 Task: Add a dependency to the task Add support for user-generated content and comments , the existing task  Create a feature for users to report inappropriate content in the project VentureTech.
Action: Mouse moved to (53, 293)
Screenshot: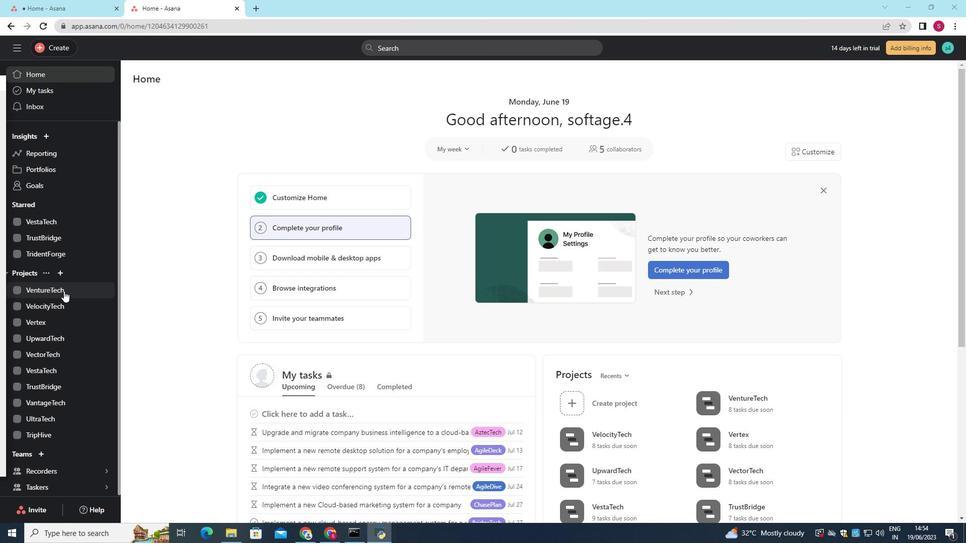 
Action: Mouse pressed left at (53, 293)
Screenshot: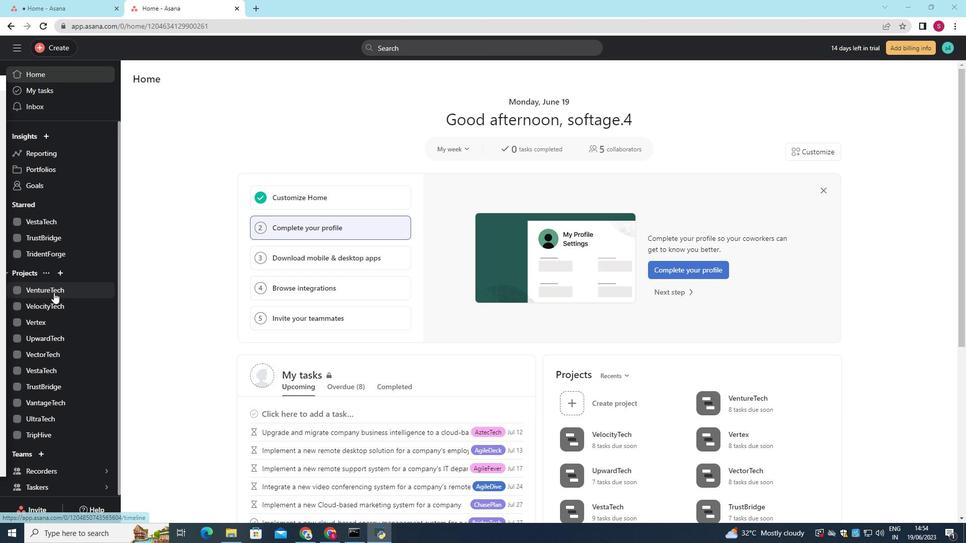 
Action: Mouse moved to (176, 101)
Screenshot: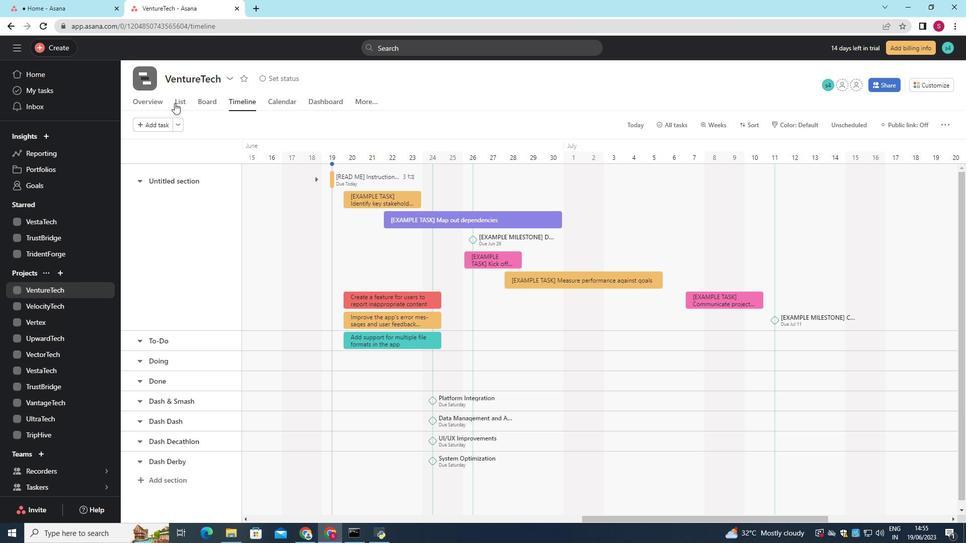 
Action: Mouse pressed left at (176, 101)
Screenshot: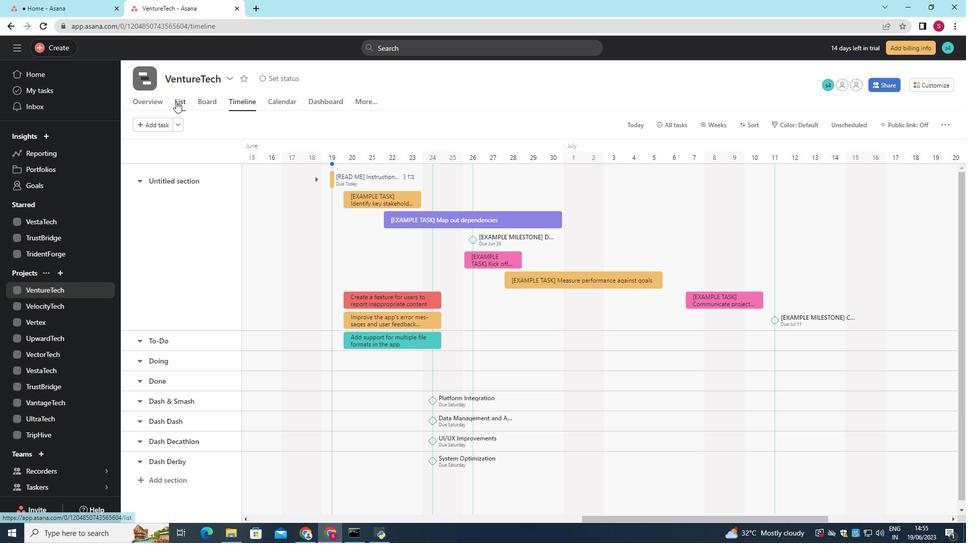 
Action: Mouse moved to (290, 331)
Screenshot: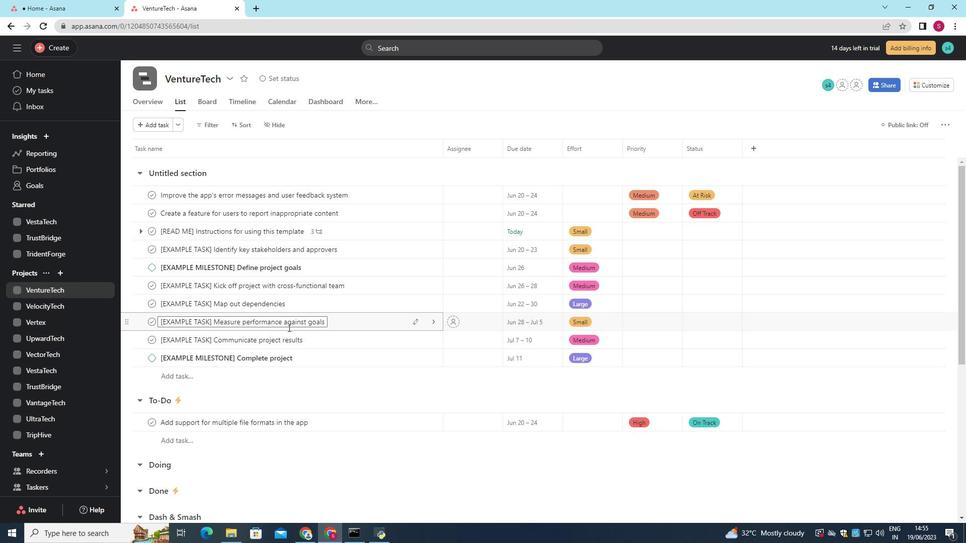 
Action: Mouse scrolled (290, 331) with delta (0, 0)
Screenshot: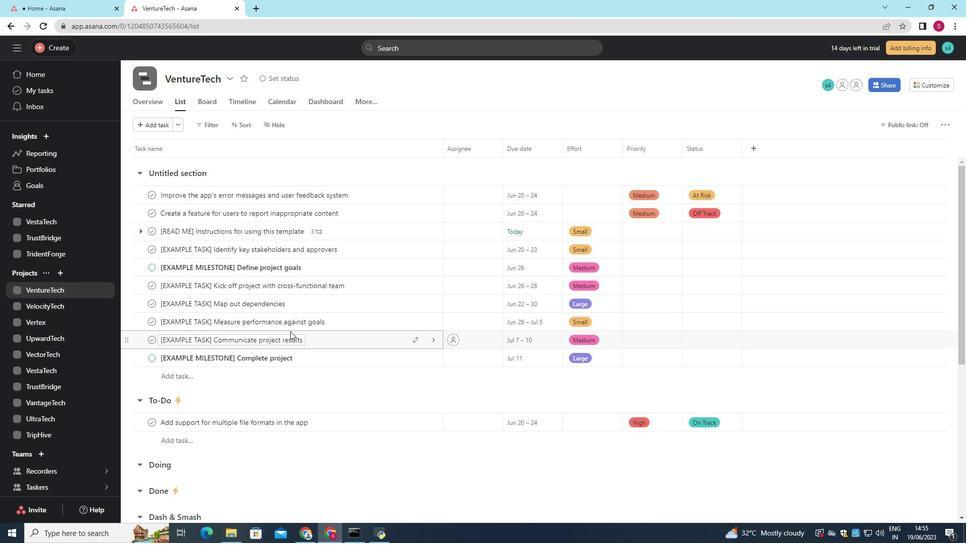 
Action: Mouse scrolled (290, 331) with delta (0, 0)
Screenshot: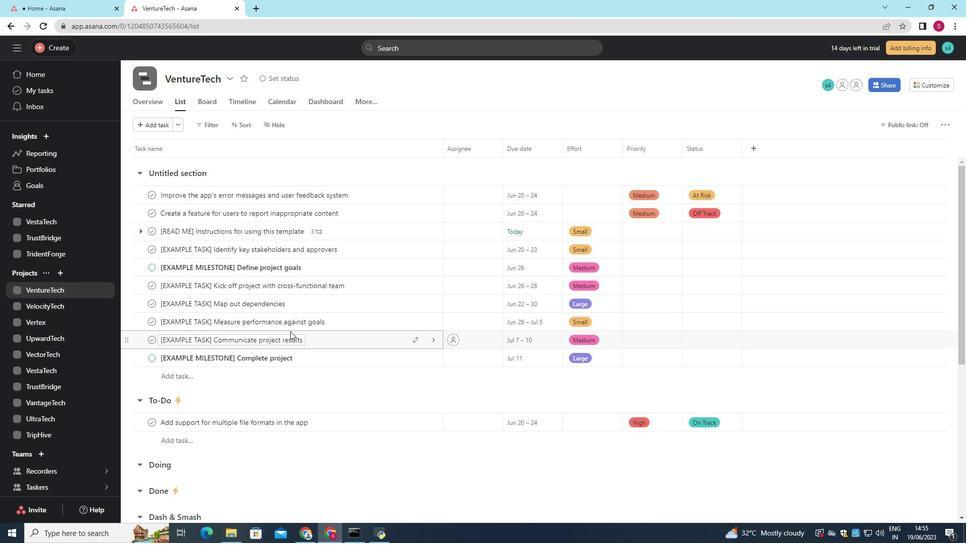 
Action: Mouse scrolled (290, 331) with delta (0, 0)
Screenshot: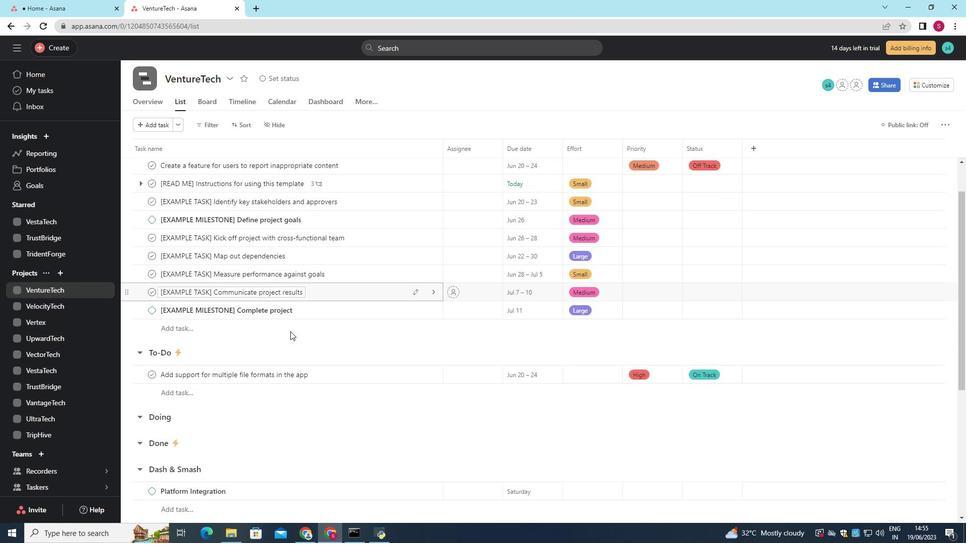 
Action: Mouse moved to (291, 331)
Screenshot: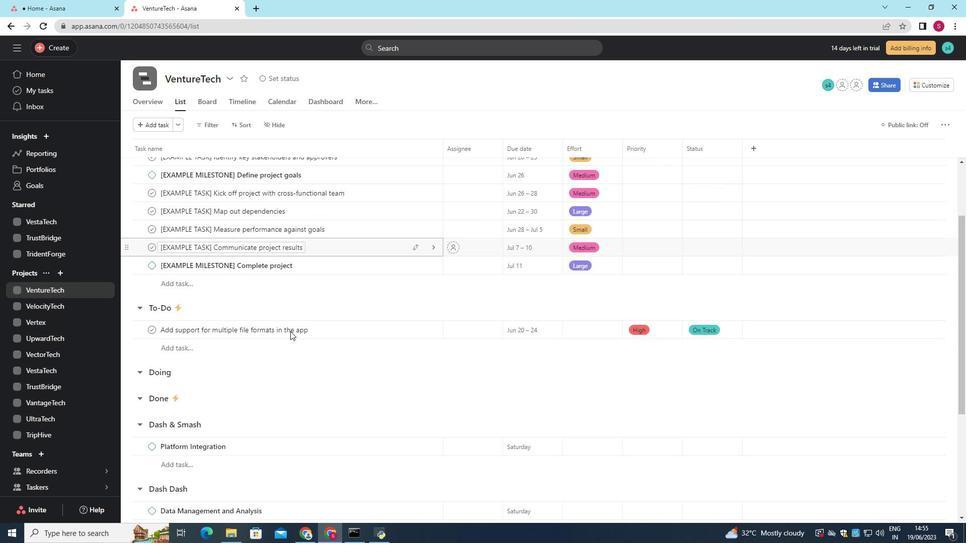 
Action: Mouse scrolled (291, 331) with delta (0, 0)
Screenshot: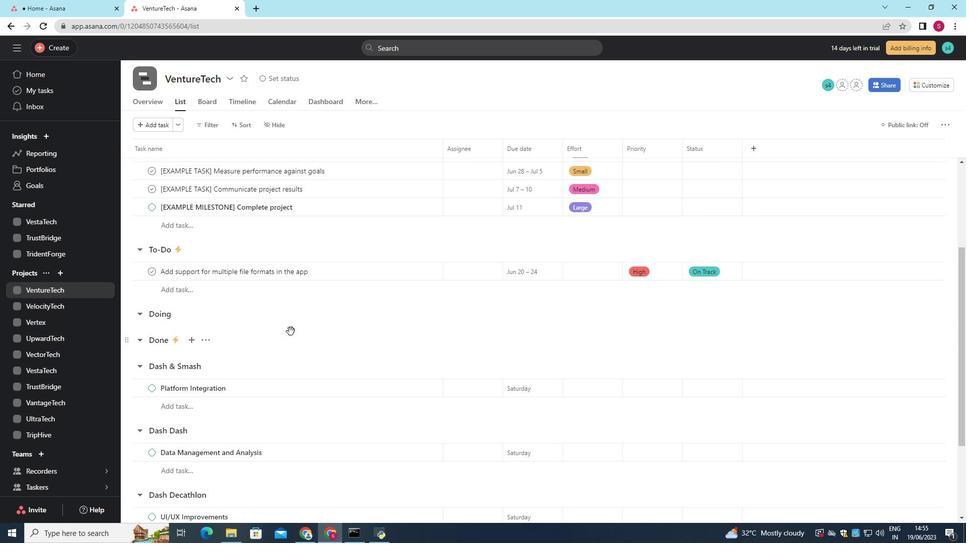 
Action: Mouse scrolled (291, 331) with delta (0, 0)
Screenshot: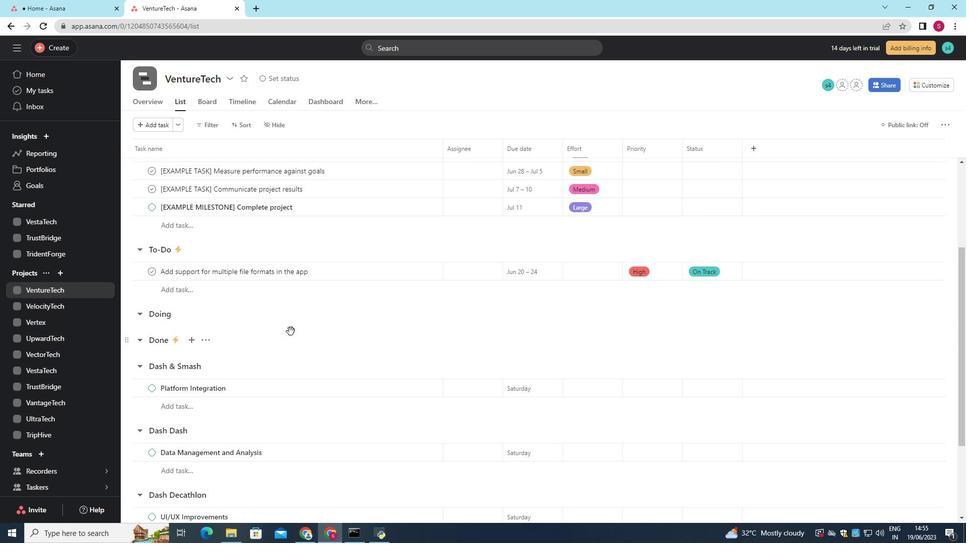 
Action: Mouse scrolled (291, 331) with delta (0, 0)
Screenshot: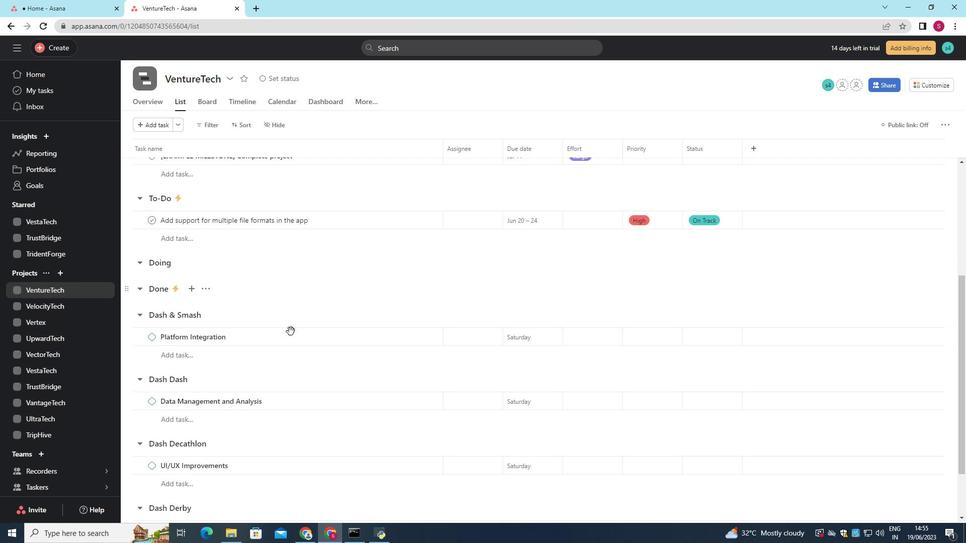 
Action: Mouse scrolled (291, 331) with delta (0, 0)
Screenshot: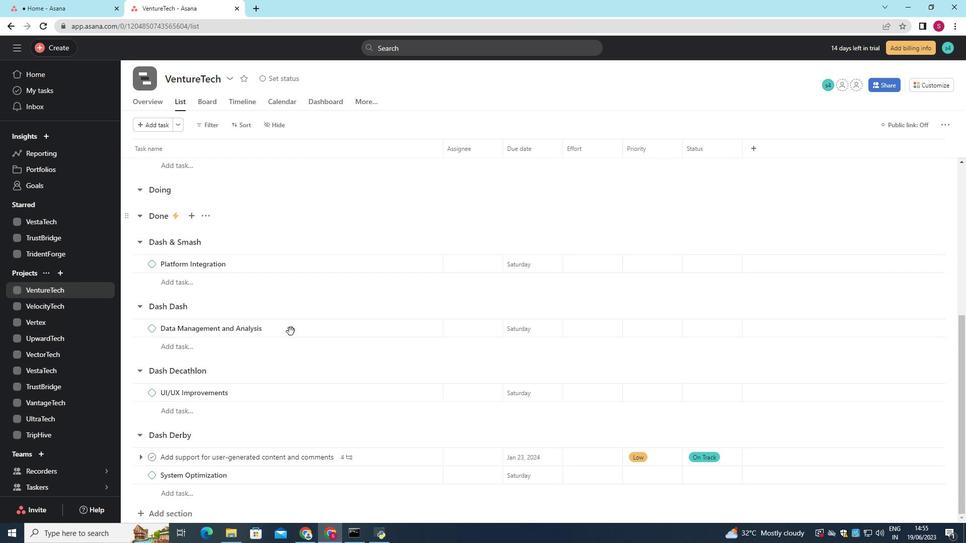 
Action: Mouse moved to (361, 460)
Screenshot: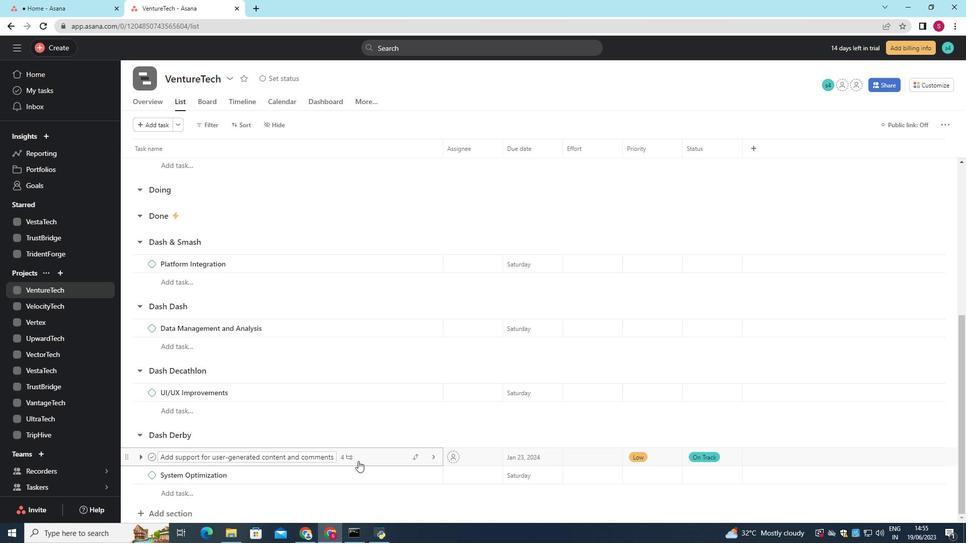 
Action: Mouse pressed left at (361, 460)
Screenshot: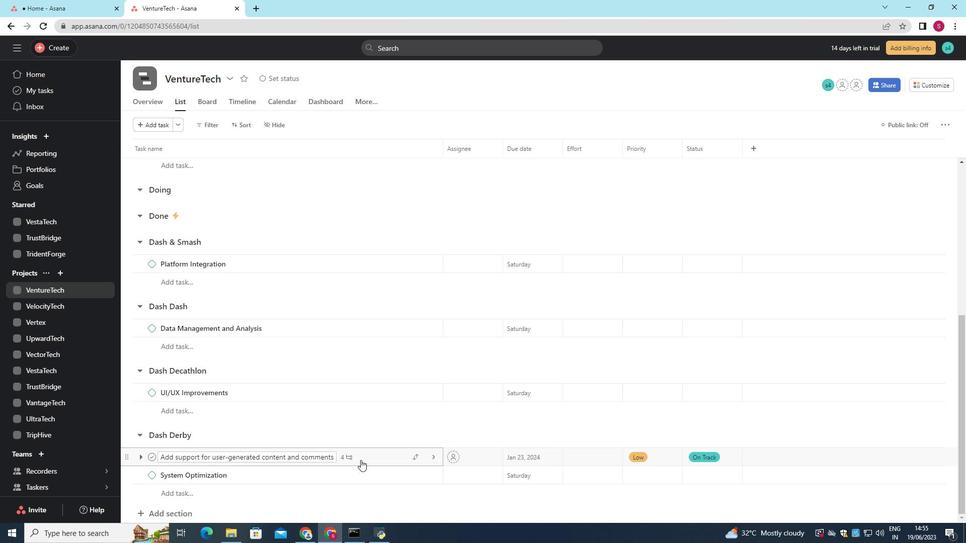 
Action: Mouse moved to (727, 256)
Screenshot: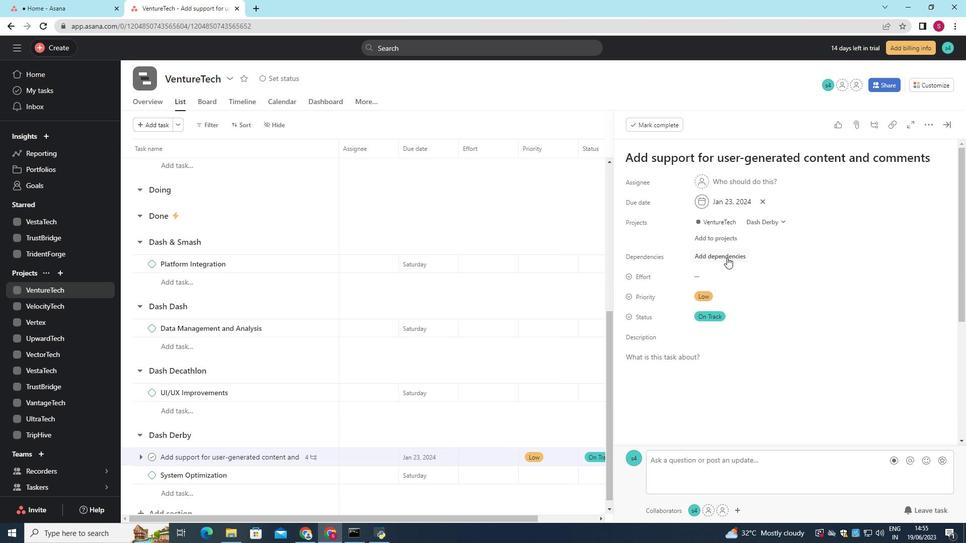 
Action: Mouse pressed left at (727, 256)
Screenshot: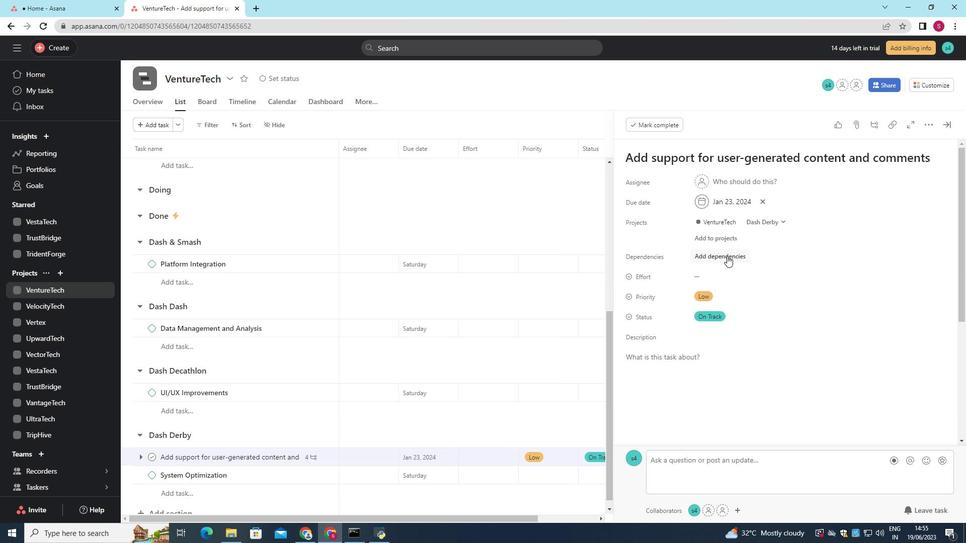 
Action: Mouse moved to (723, 257)
Screenshot: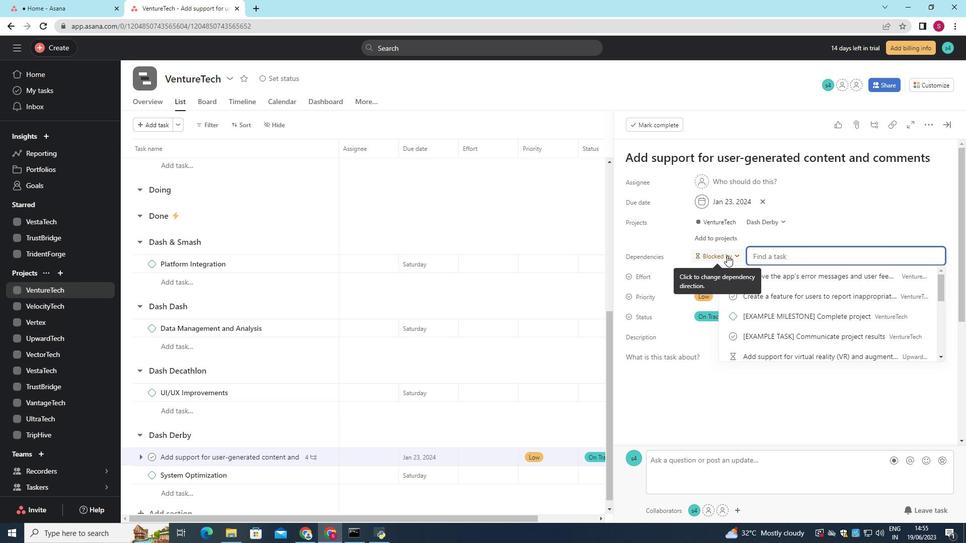 
Action: Key pressed <Key.shift>
Screenshot: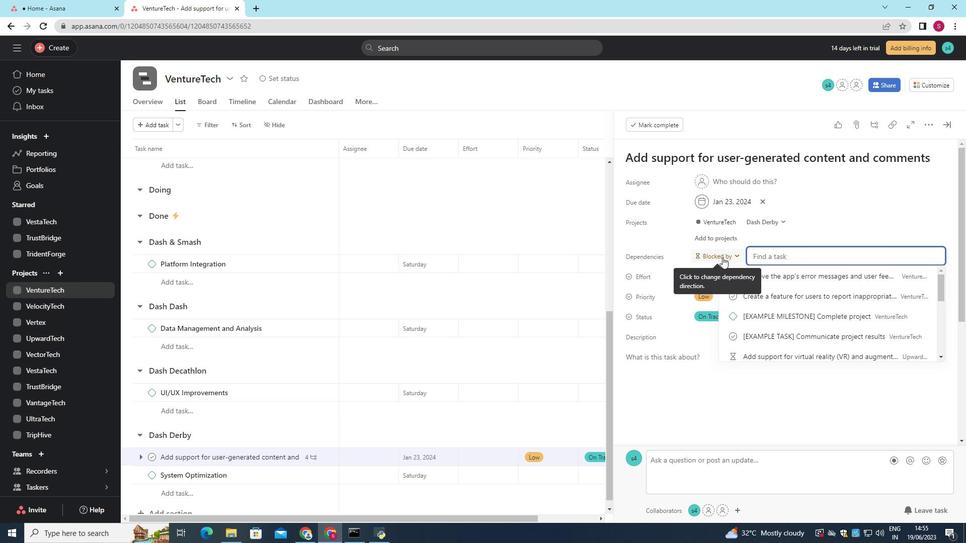 
Action: Mouse moved to (723, 258)
Screenshot: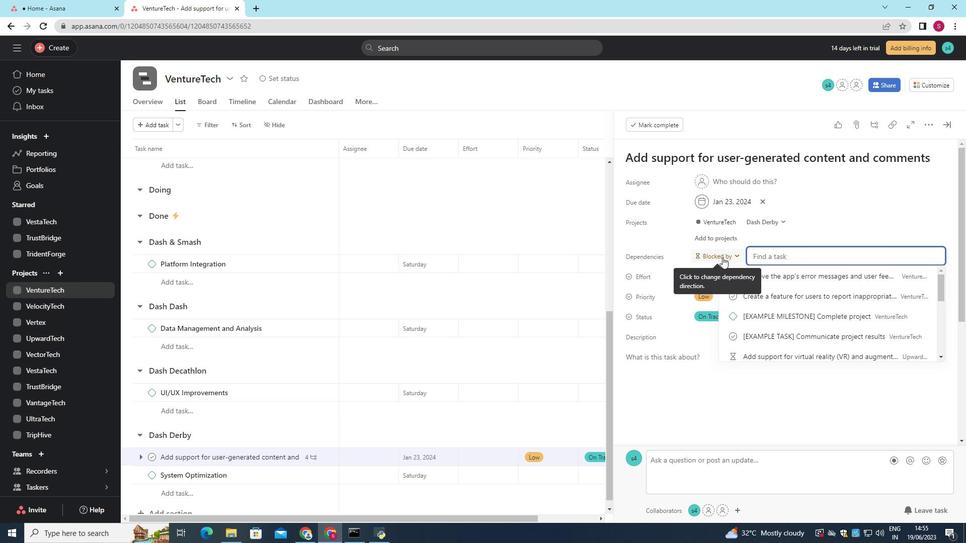 
Action: Key pressed Create<Key.space>a<Key.space>feature
Screenshot: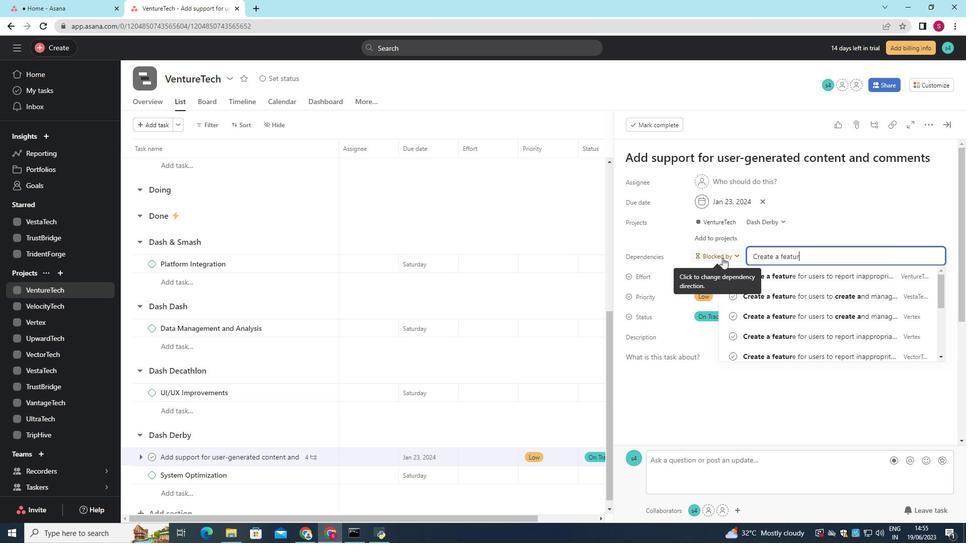 
Action: Mouse moved to (801, 272)
Screenshot: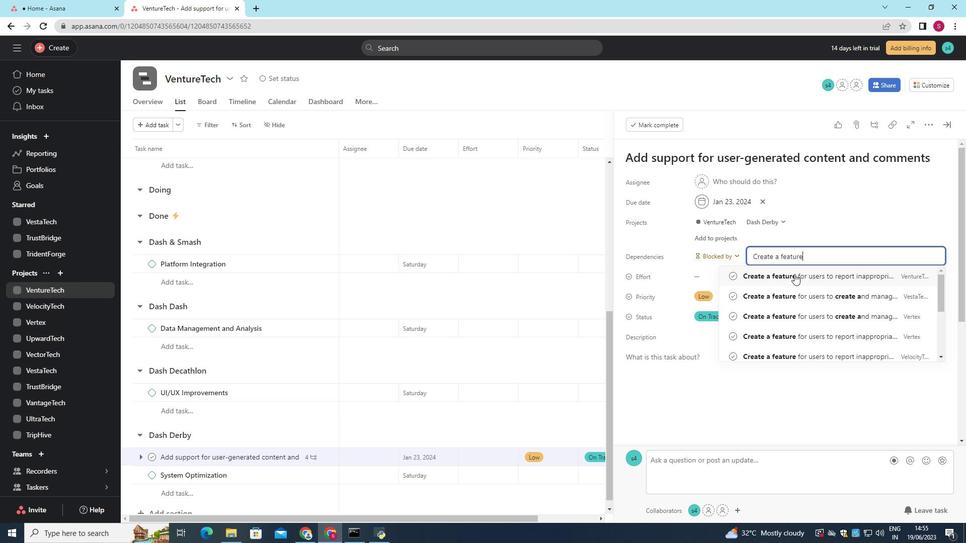 
Action: Mouse pressed left at (801, 272)
Screenshot: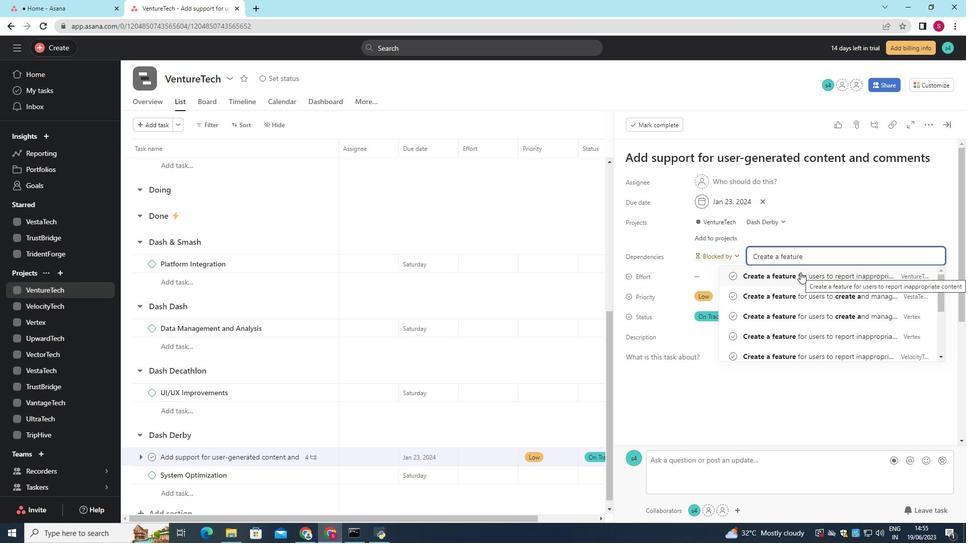 
Action: Mouse moved to (803, 271)
Screenshot: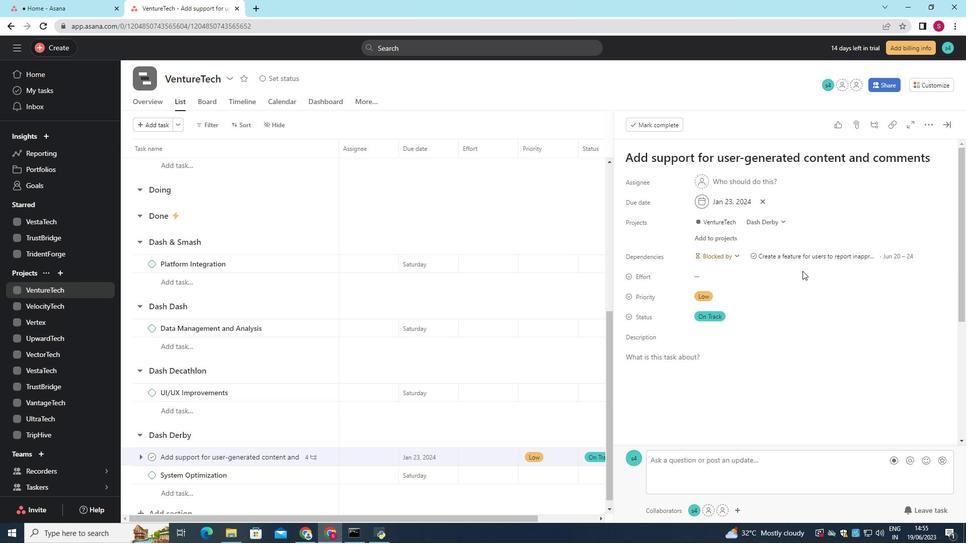 
